 Task: Change theme to swiss.
Action: Mouse moved to (414, 94)
Screenshot: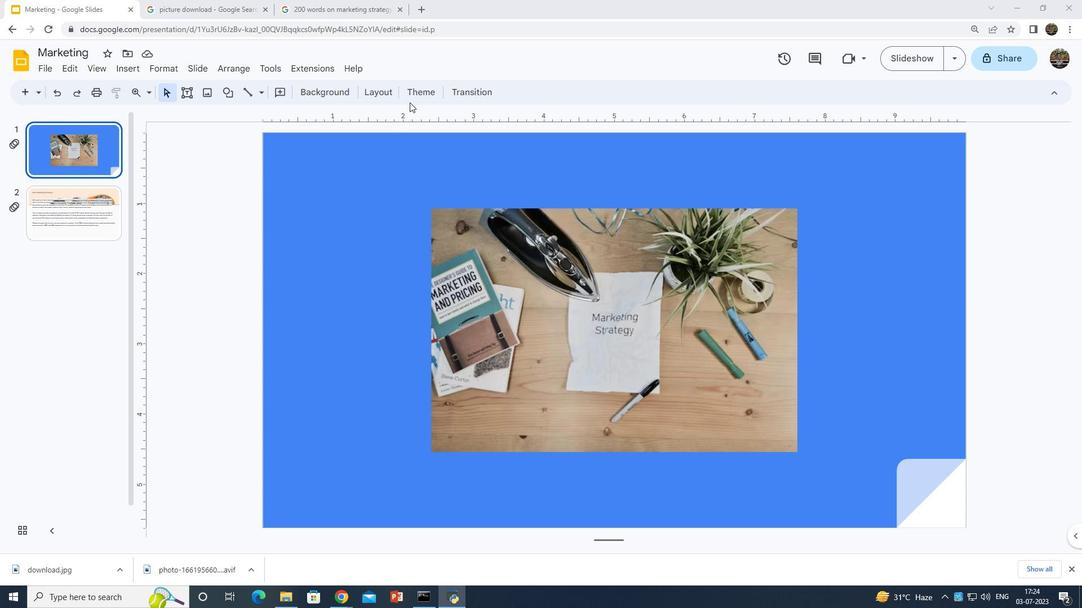 
Action: Mouse pressed left at (414, 94)
Screenshot: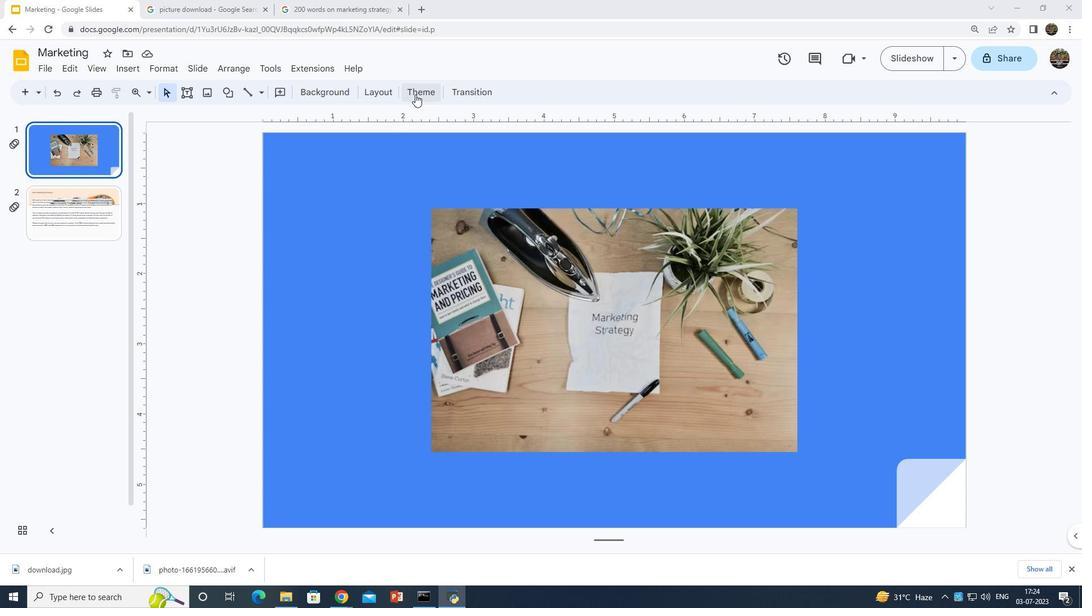 
Action: Mouse moved to (925, 317)
Screenshot: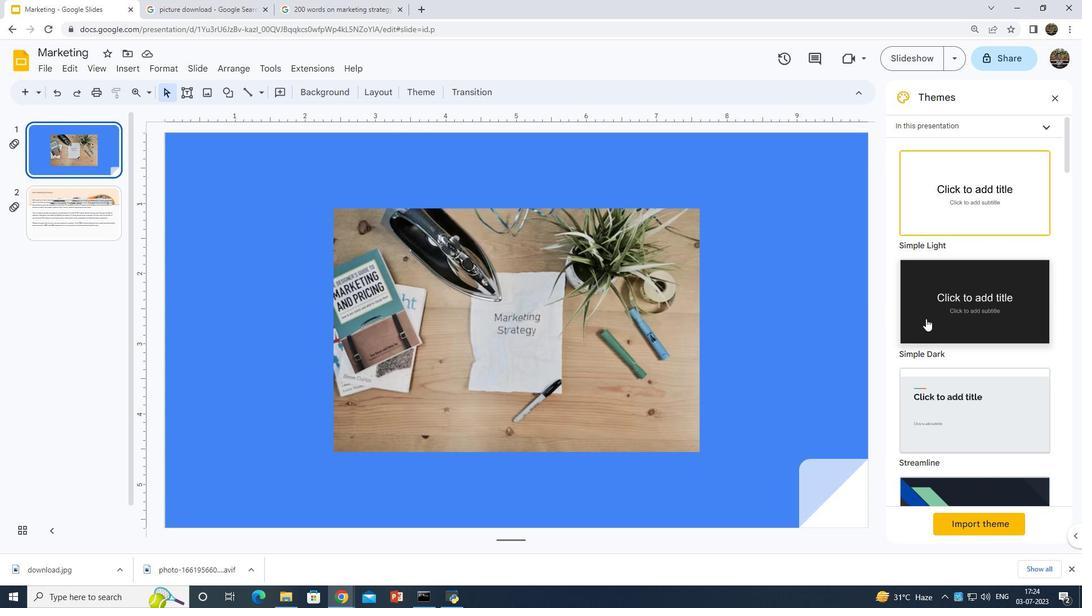 
Action: Mouse scrolled (925, 316) with delta (0, 0)
Screenshot: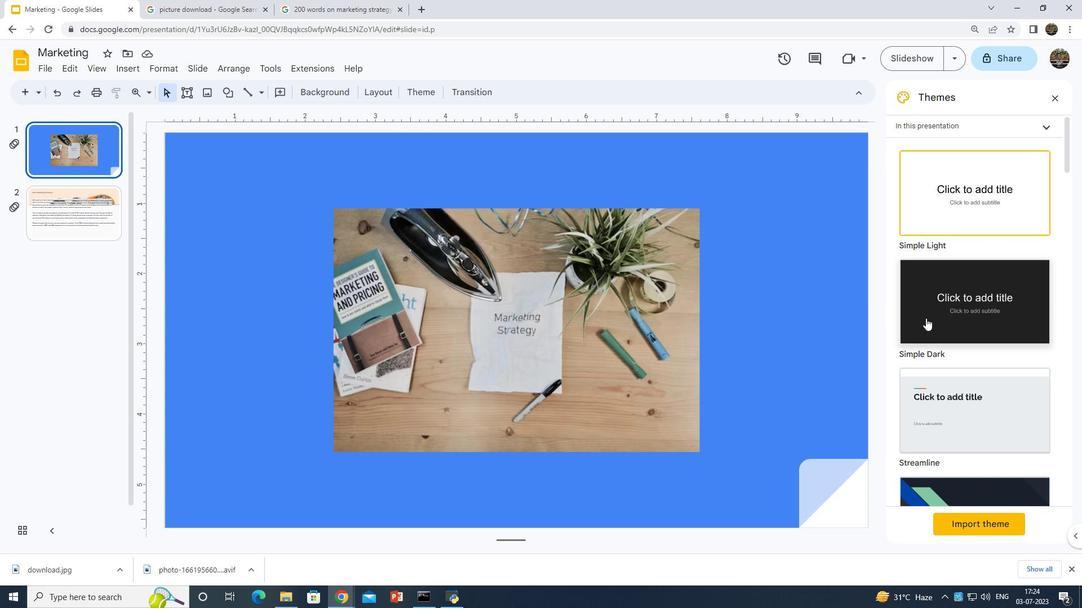 
Action: Mouse scrolled (925, 316) with delta (0, 0)
Screenshot: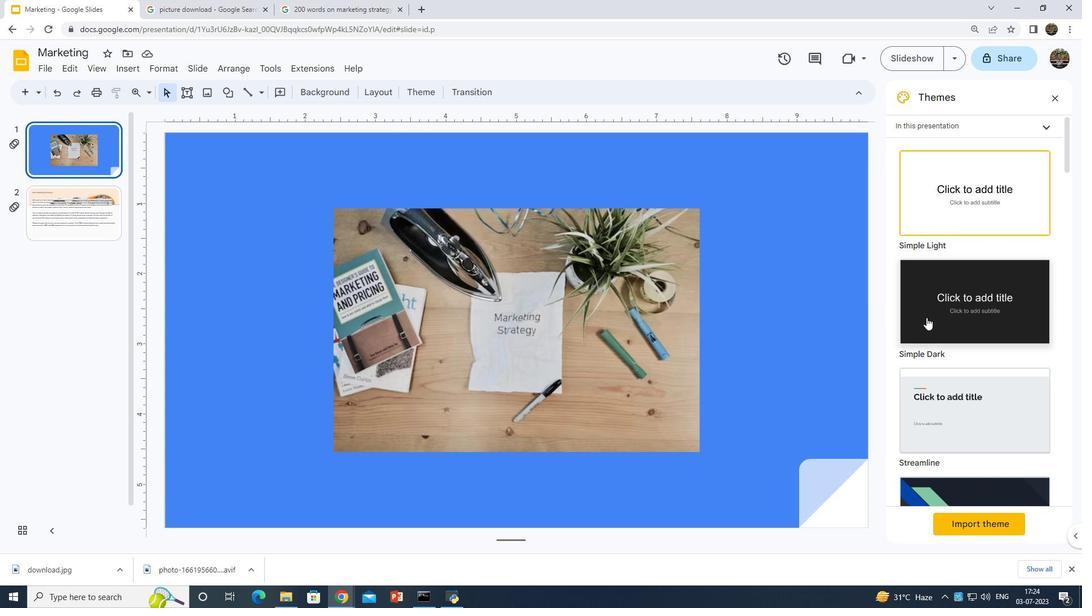 
Action: Mouse moved to (926, 317)
Screenshot: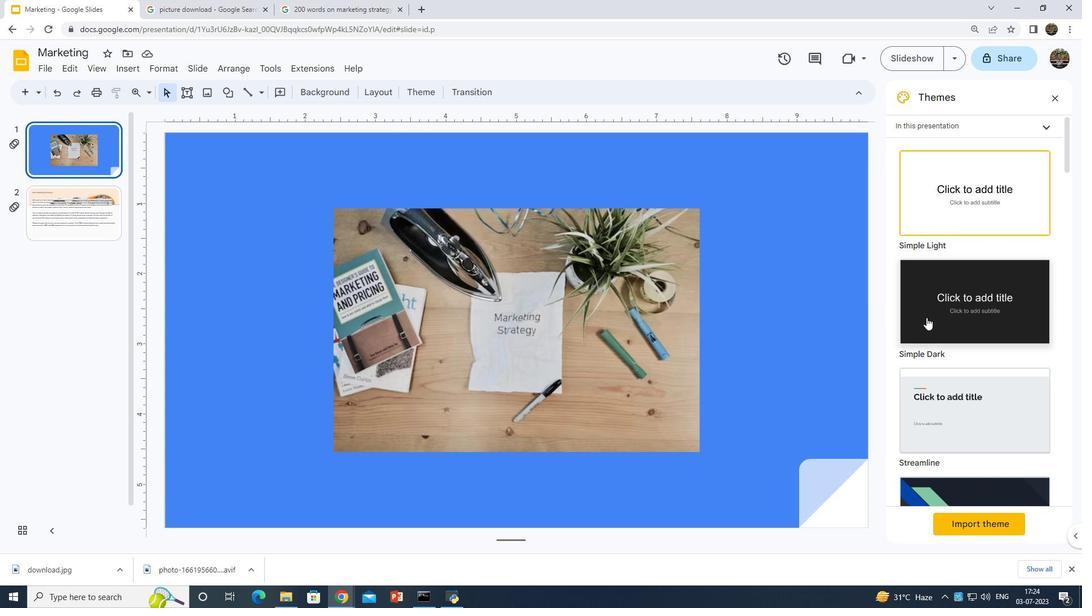 
Action: Mouse scrolled (926, 316) with delta (0, 0)
Screenshot: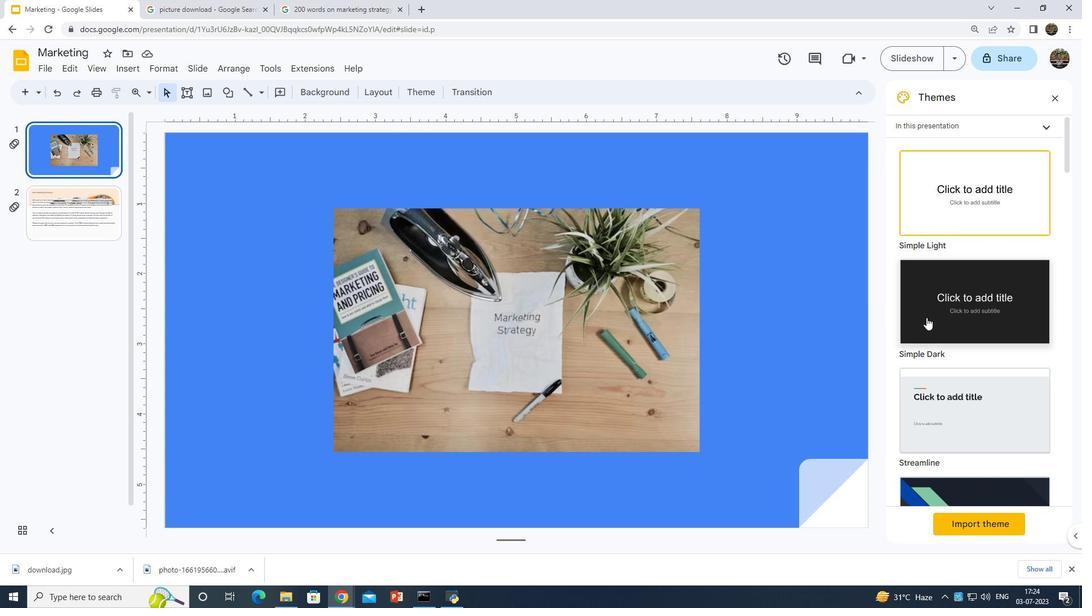 
Action: Mouse scrolled (926, 316) with delta (0, 0)
Screenshot: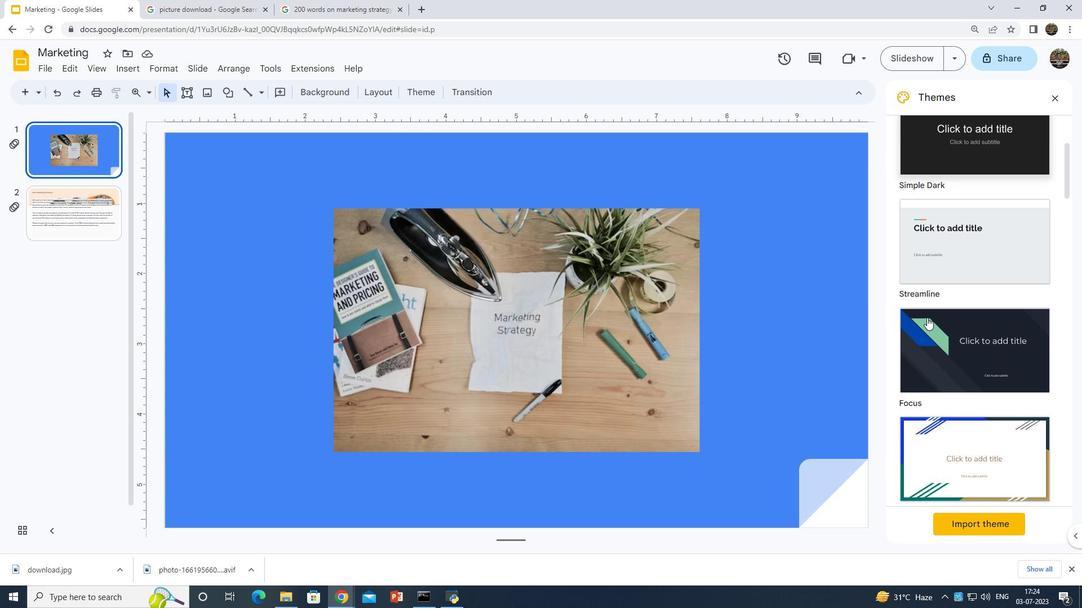 
Action: Mouse scrolled (926, 316) with delta (0, 0)
Screenshot: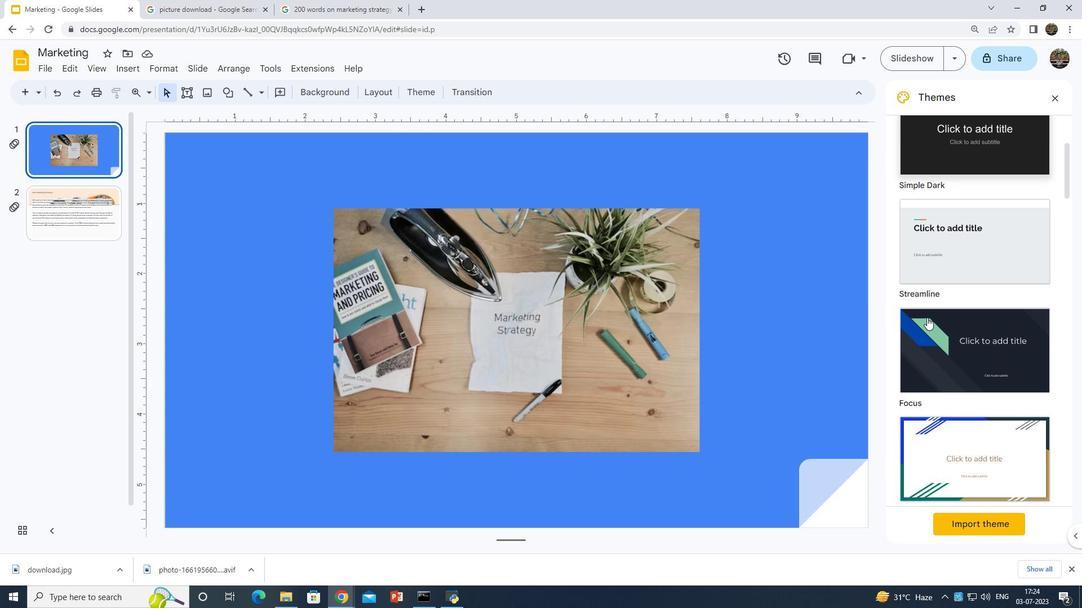 
Action: Mouse scrolled (926, 316) with delta (0, 0)
Screenshot: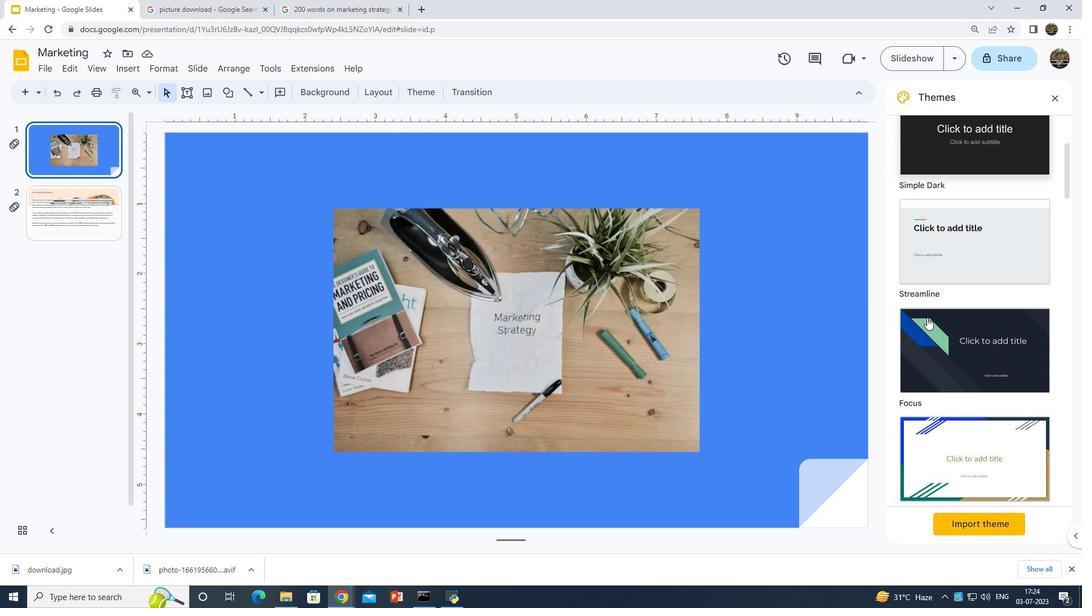 
Action: Mouse scrolled (926, 316) with delta (0, 0)
Screenshot: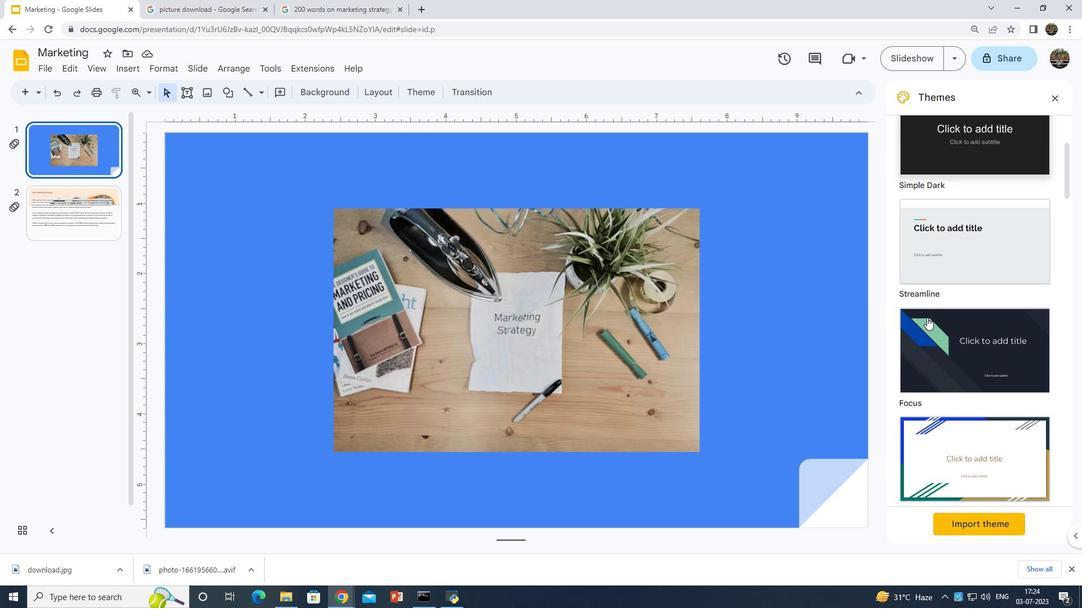 
Action: Mouse scrolled (926, 316) with delta (0, 0)
Screenshot: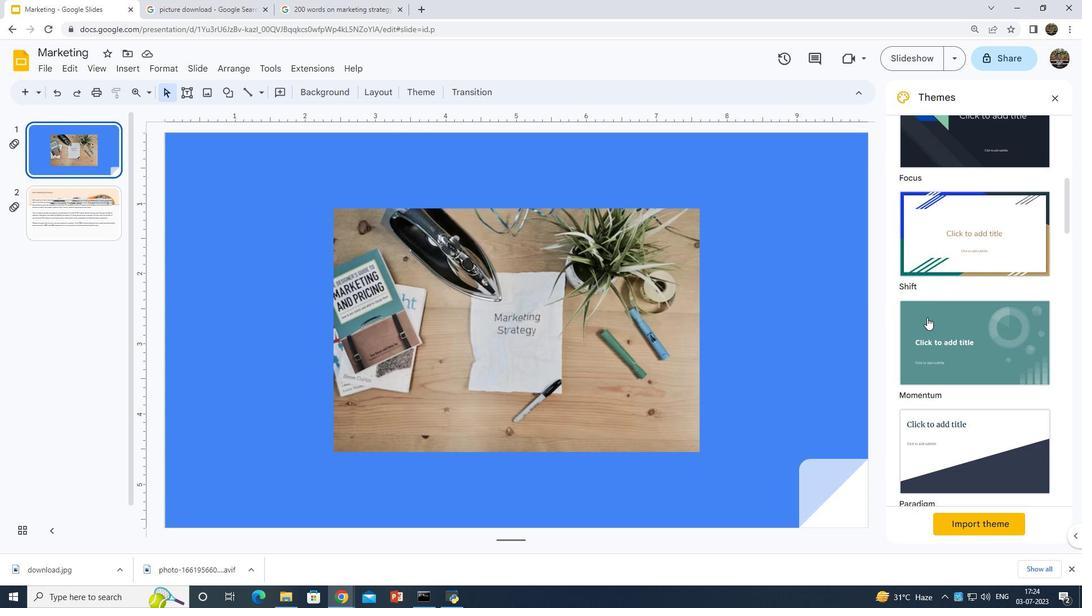 
Action: Mouse scrolled (926, 316) with delta (0, 0)
Screenshot: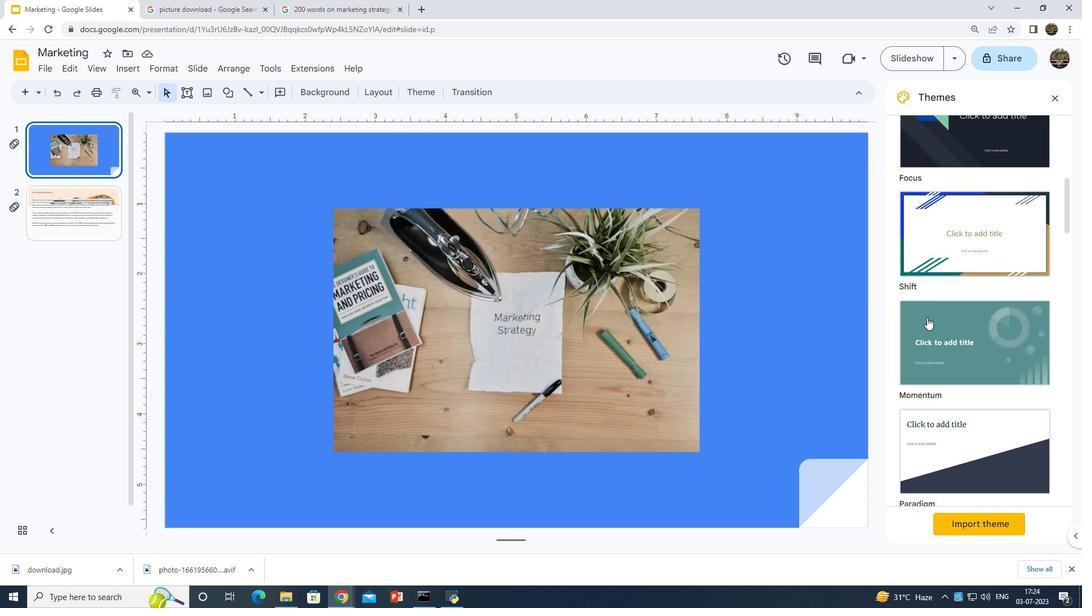 
Action: Mouse scrolled (926, 316) with delta (0, 0)
Screenshot: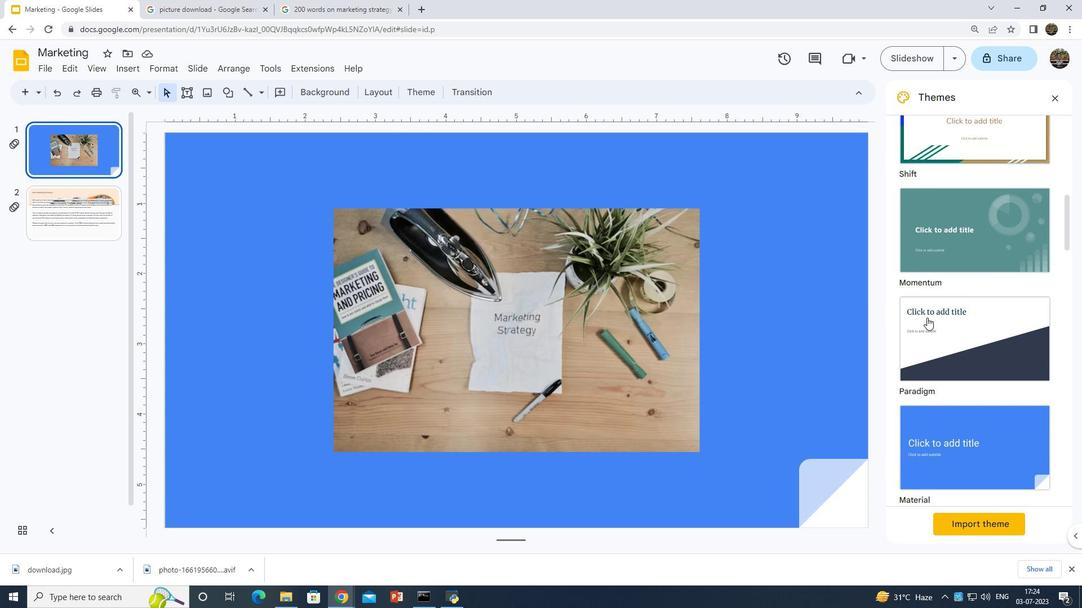 
Action: Mouse scrolled (926, 316) with delta (0, 0)
Screenshot: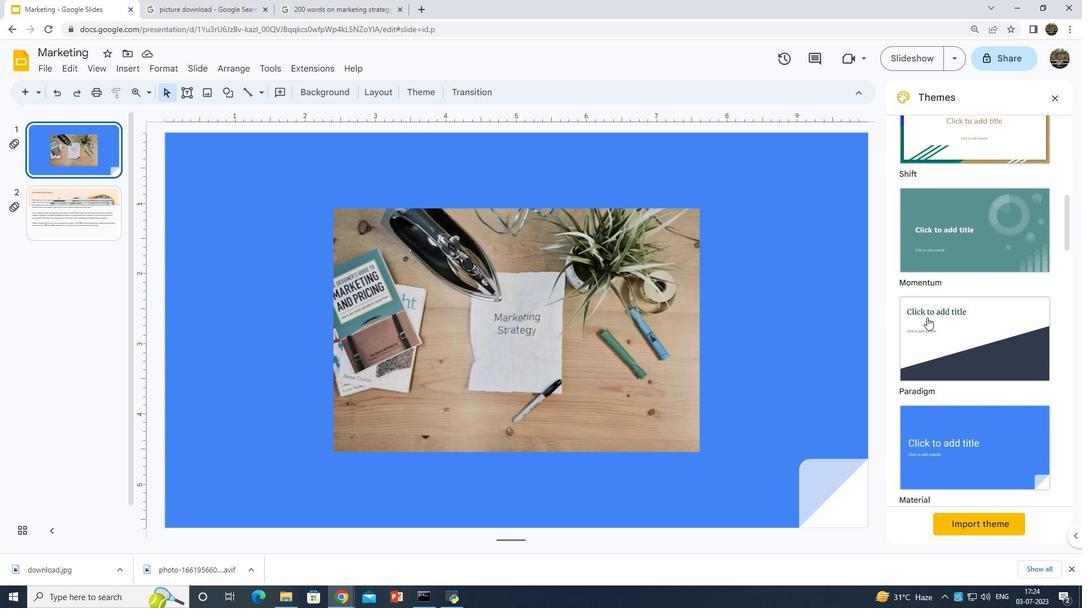 
Action: Mouse scrolled (926, 316) with delta (0, 0)
Screenshot: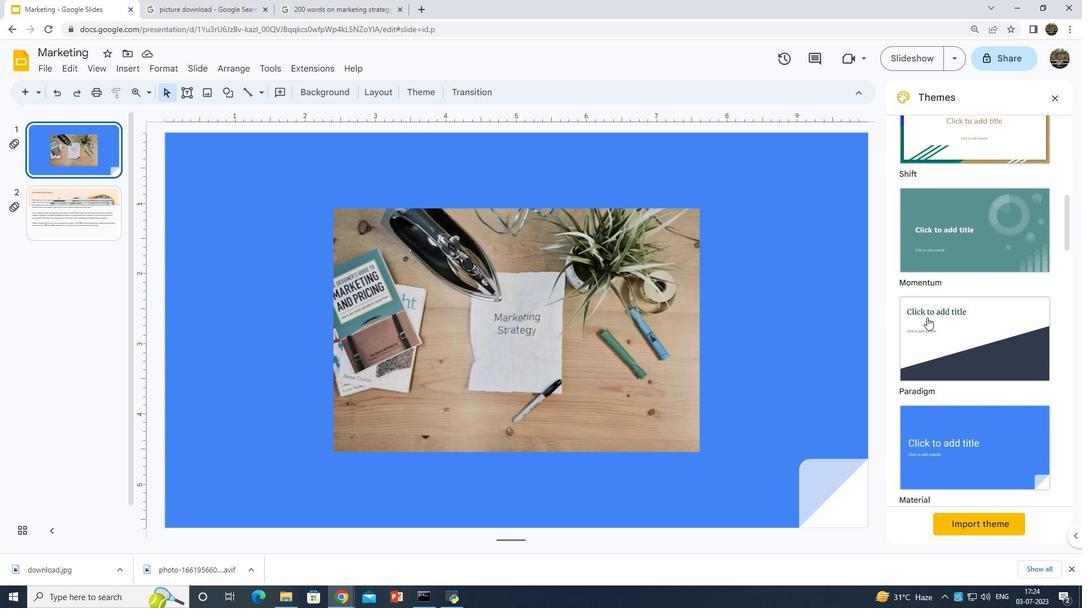 
Action: Mouse moved to (925, 347)
Screenshot: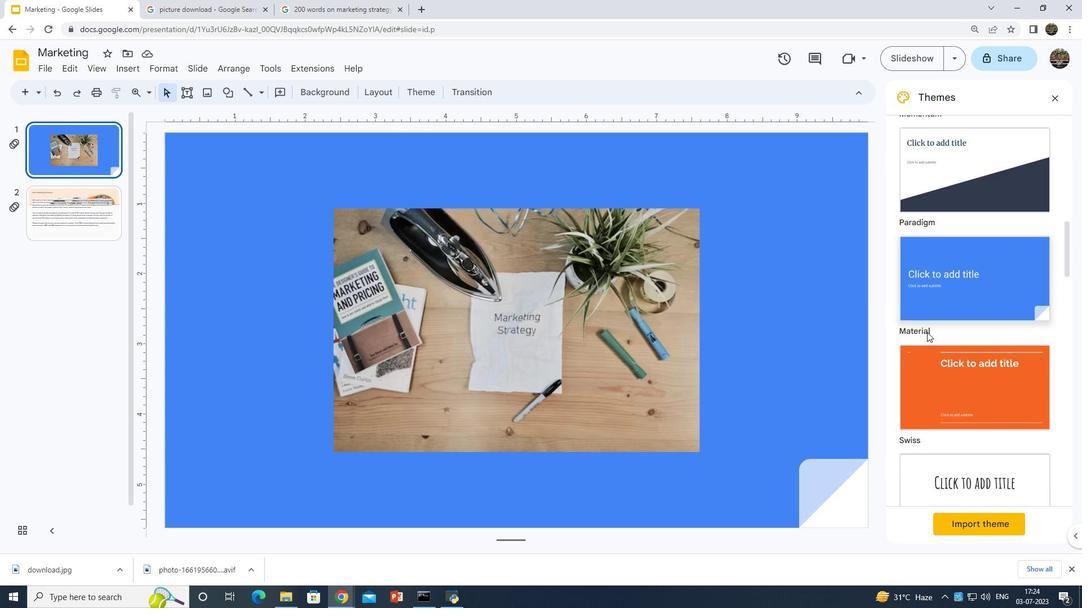 
Action: Mouse pressed left at (925, 347)
Screenshot: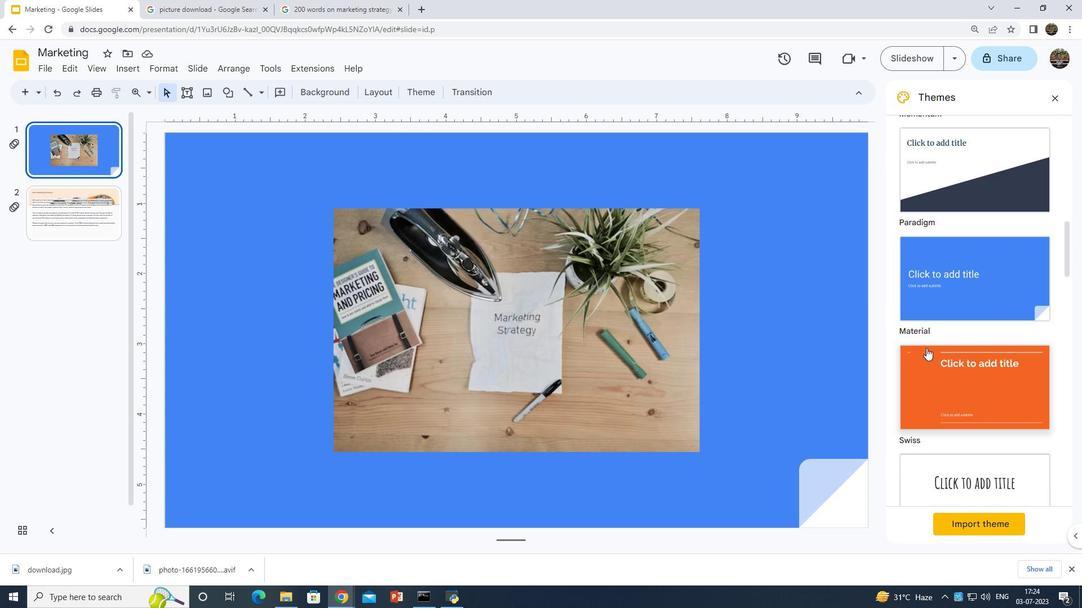 
